 Task: Create in the project TreatWorks and in the Backlog issue 'Issue with data being truncated when saving to database' a child issue 'Code optimization for energy-efficient data processing', and assign it to team member softage.1@softage.net.
Action: Mouse moved to (524, 552)
Screenshot: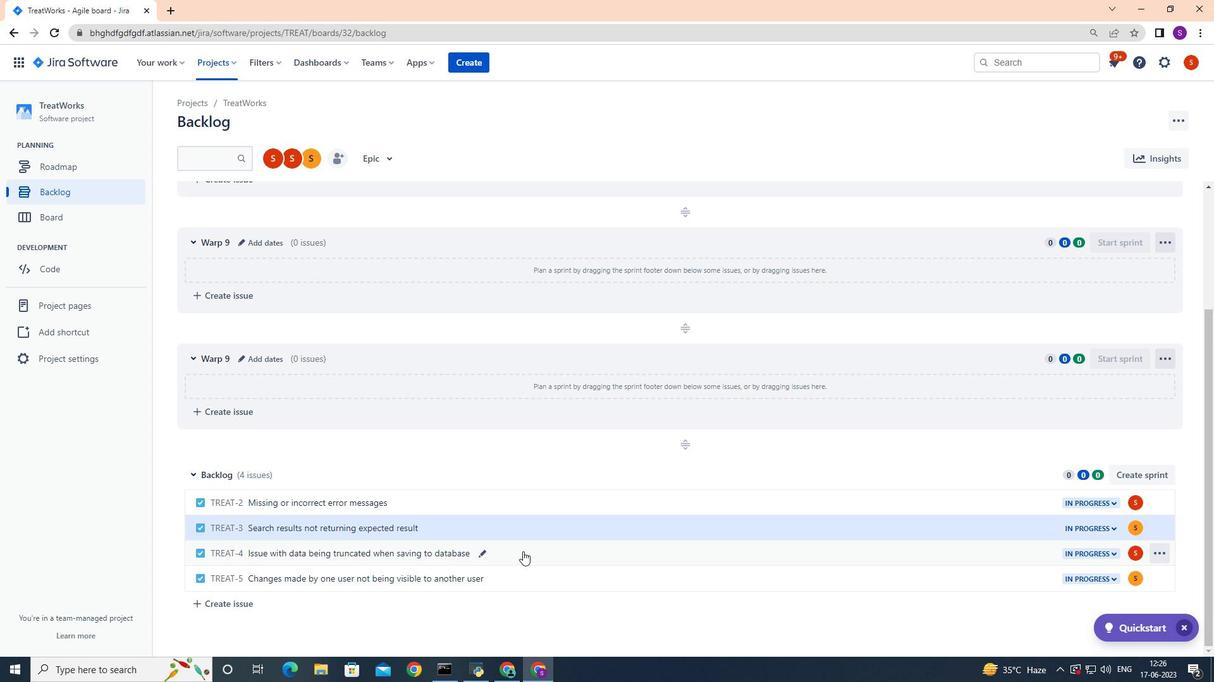 
Action: Mouse pressed left at (524, 552)
Screenshot: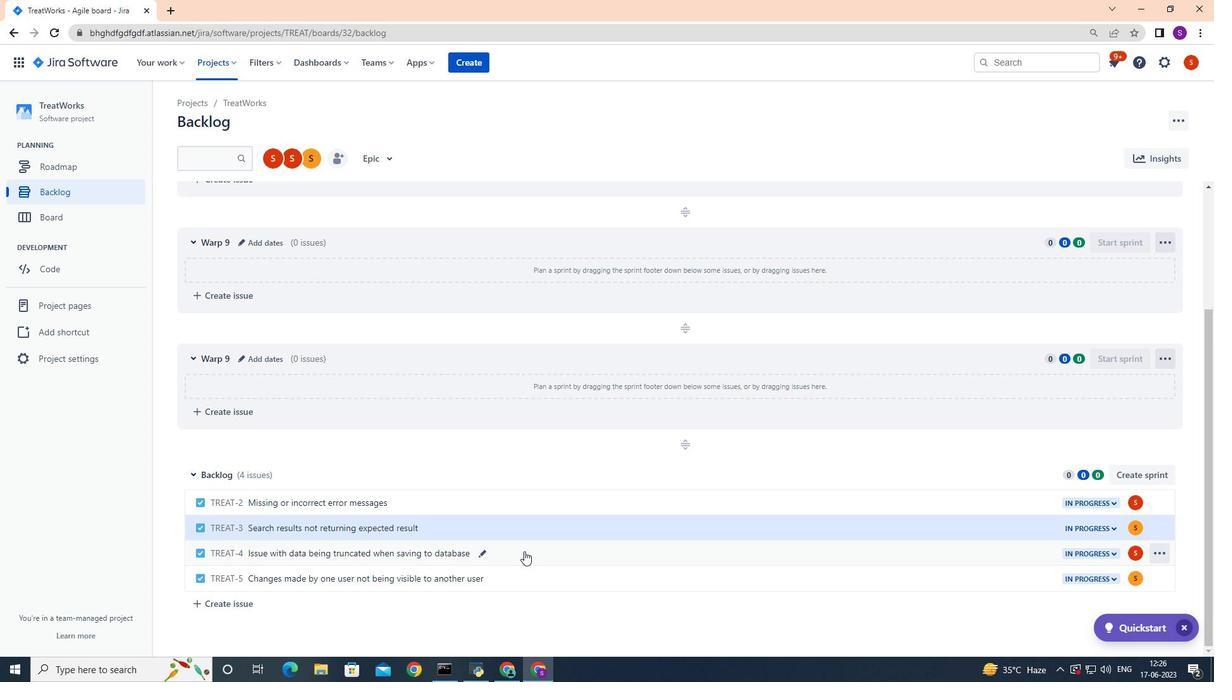 
Action: Mouse moved to (997, 266)
Screenshot: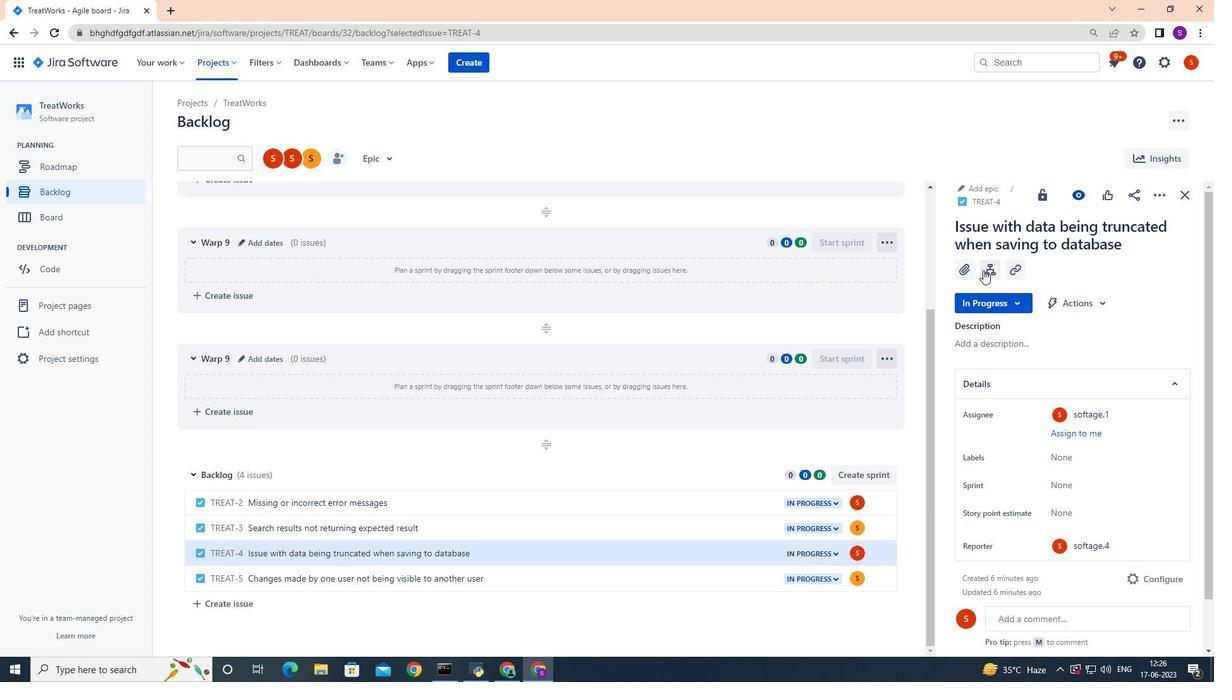 
Action: Mouse pressed left at (997, 266)
Screenshot: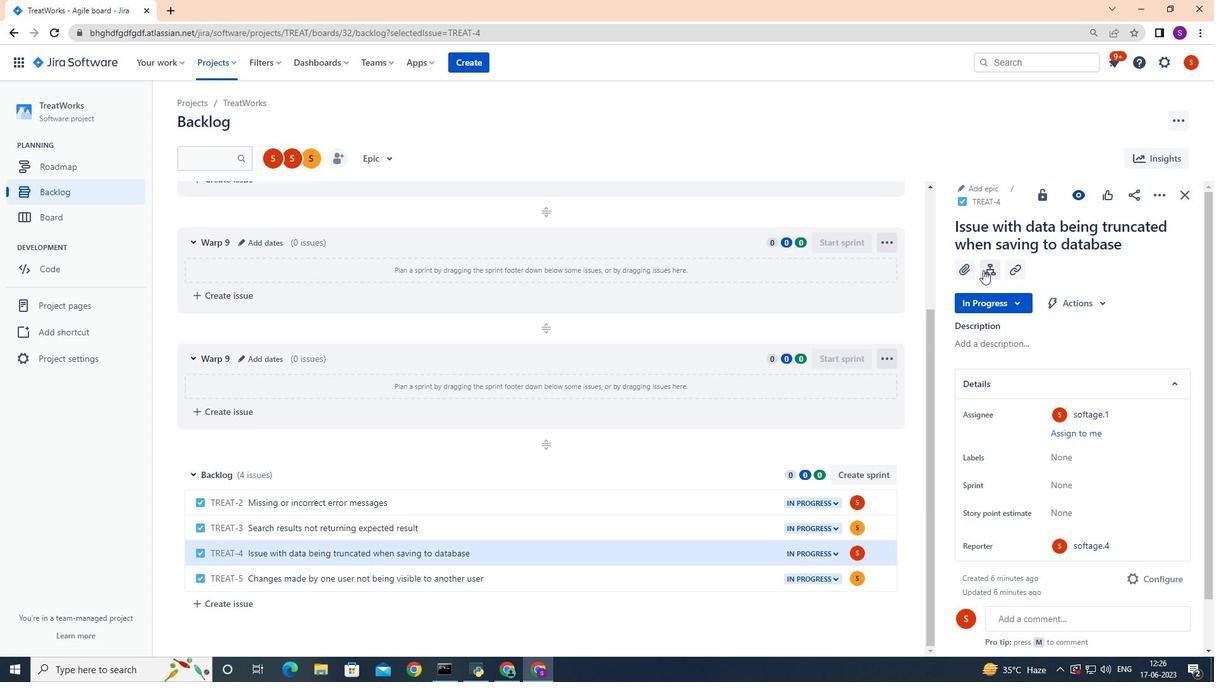 
Action: Mouse moved to (996, 330)
Screenshot: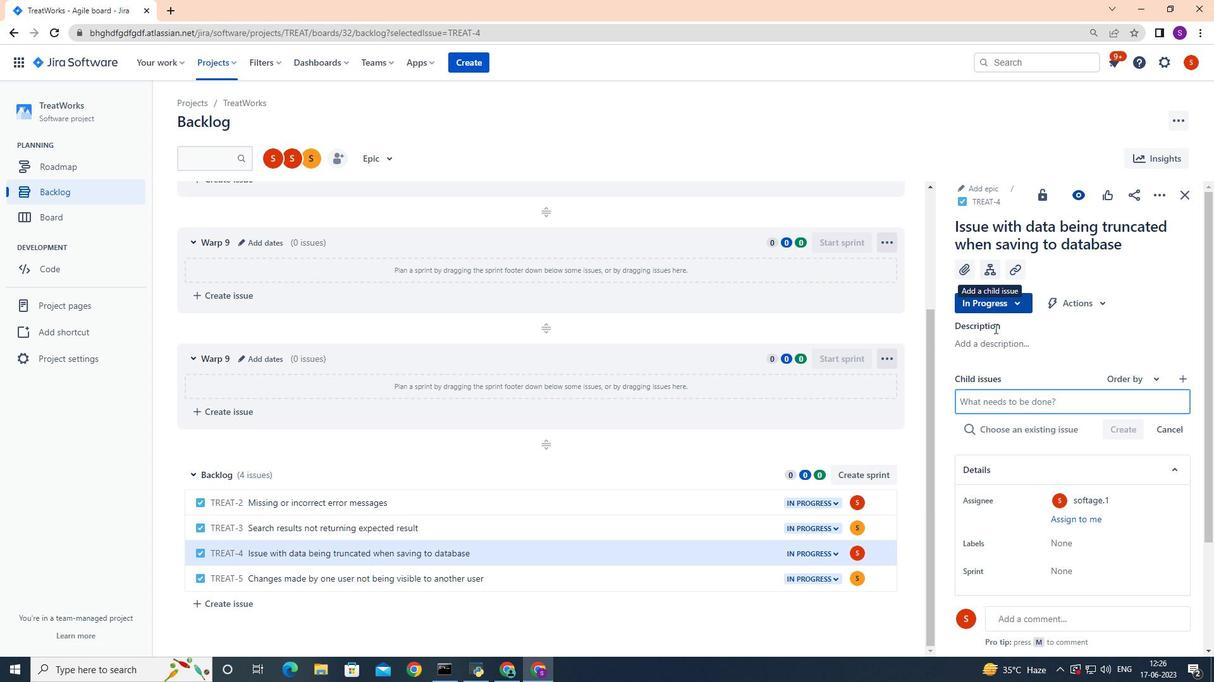 
Action: Key pressed <Key.shift>Code<Key.space>optimization<Key.space>for<Key.space>energy-efficient<Key.space>data<Key.space>processing<Key.space><Key.enter>
Screenshot: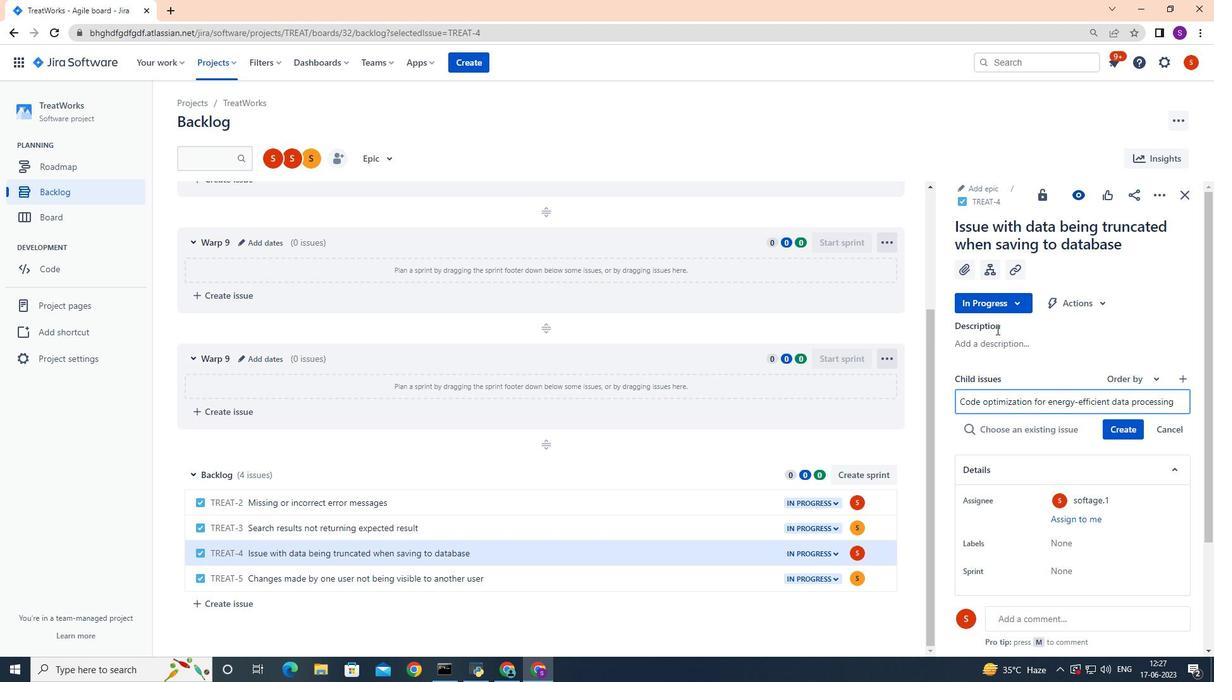 
Action: Mouse moved to (1136, 409)
Screenshot: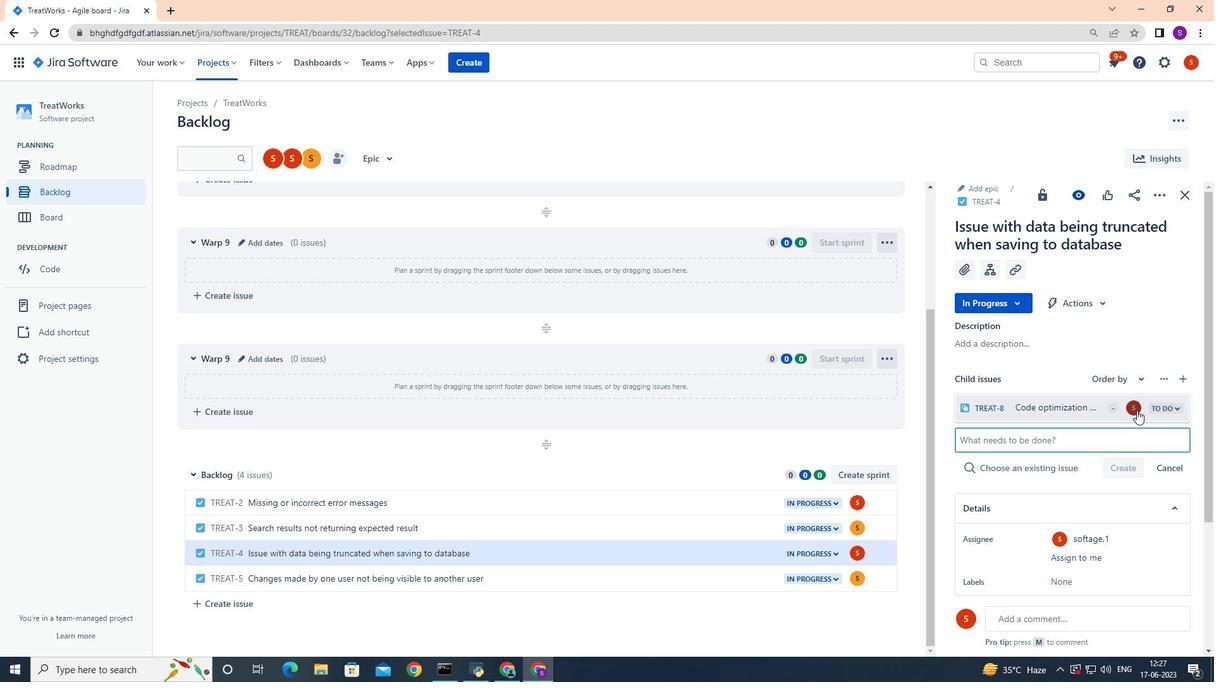 
Action: Mouse pressed left at (1136, 409)
Screenshot: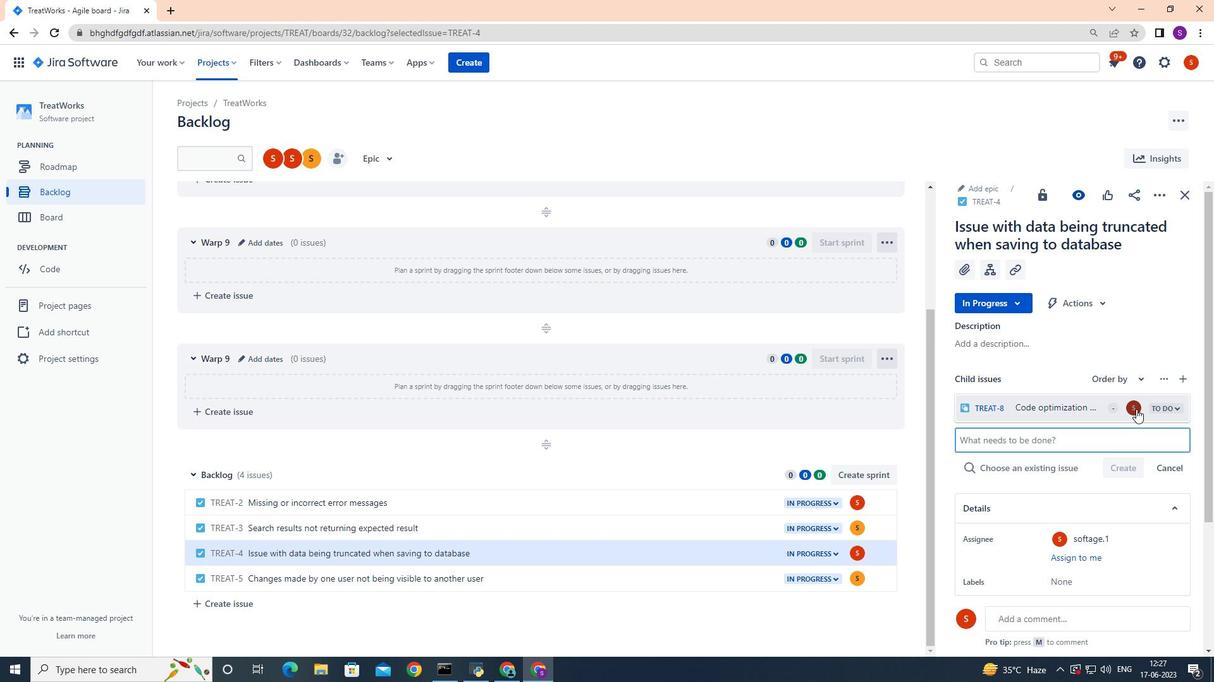 
Action: Mouse moved to (1109, 411)
Screenshot: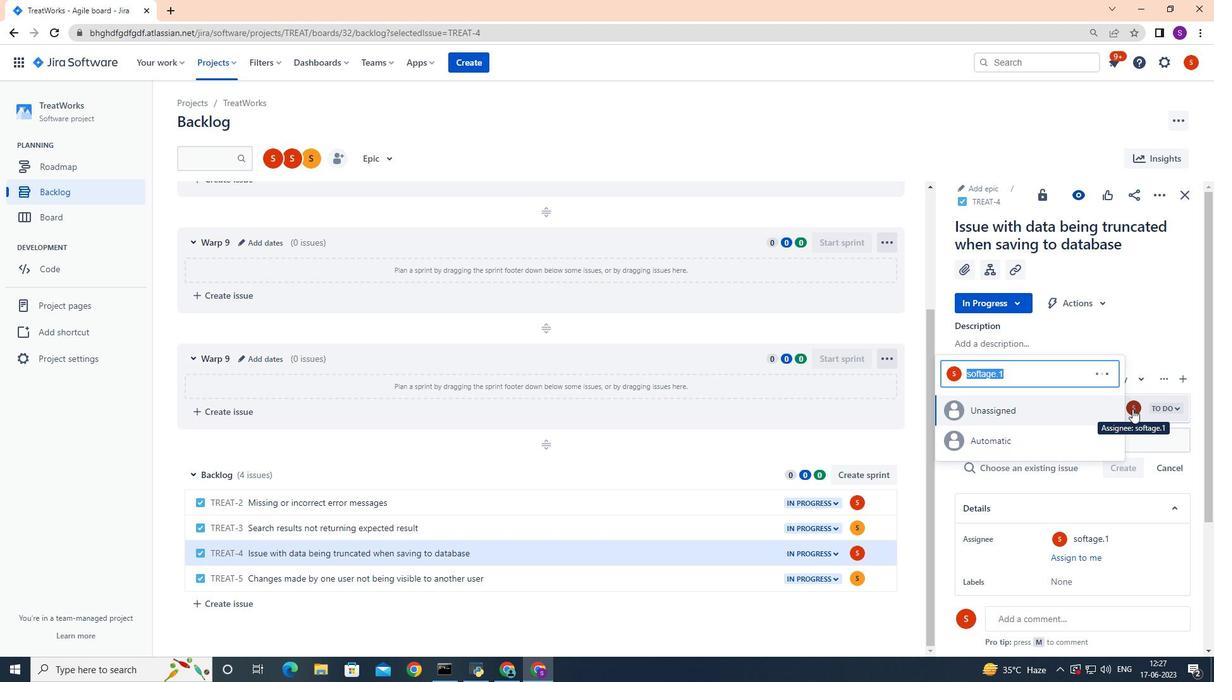 
Action: Key pressed softage.1
Screenshot: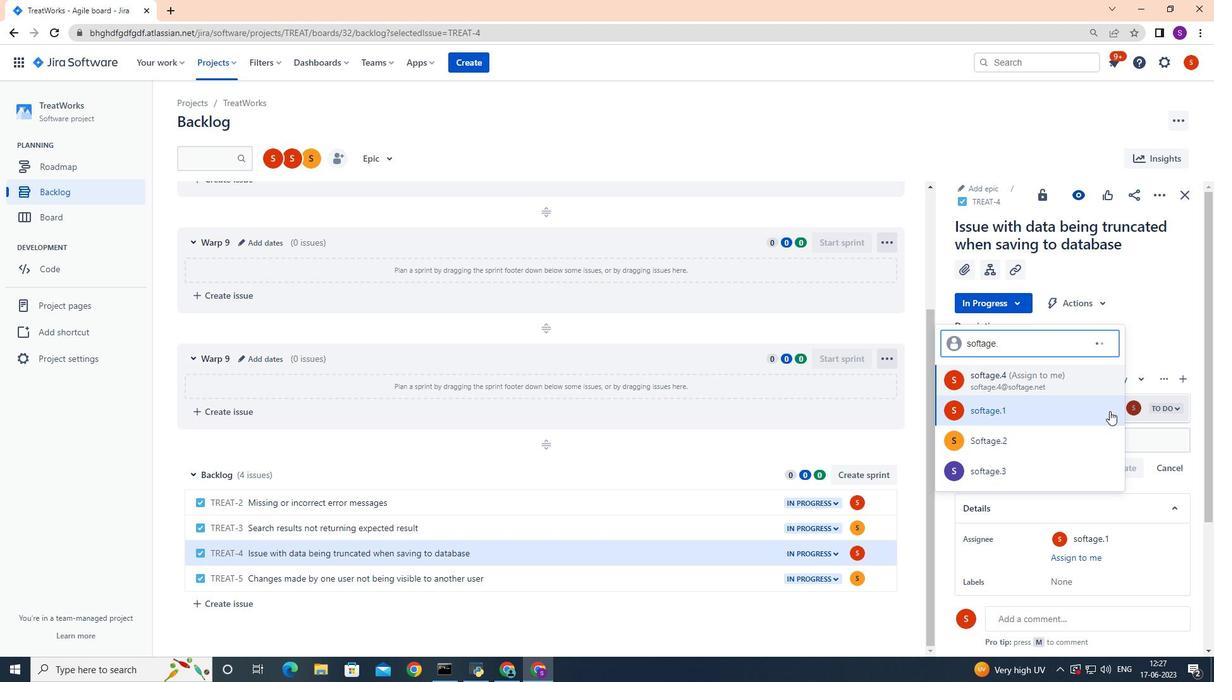 
Action: Mouse moved to (1049, 411)
Screenshot: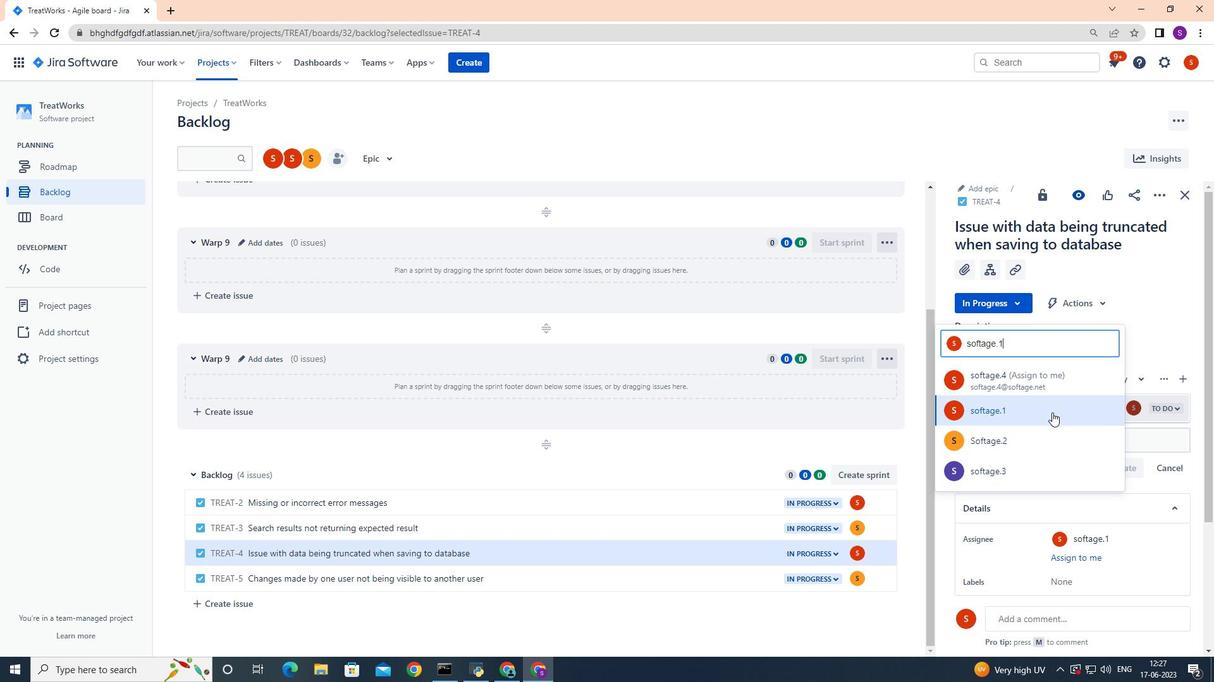 
Action: Mouse pressed left at (1049, 411)
Screenshot: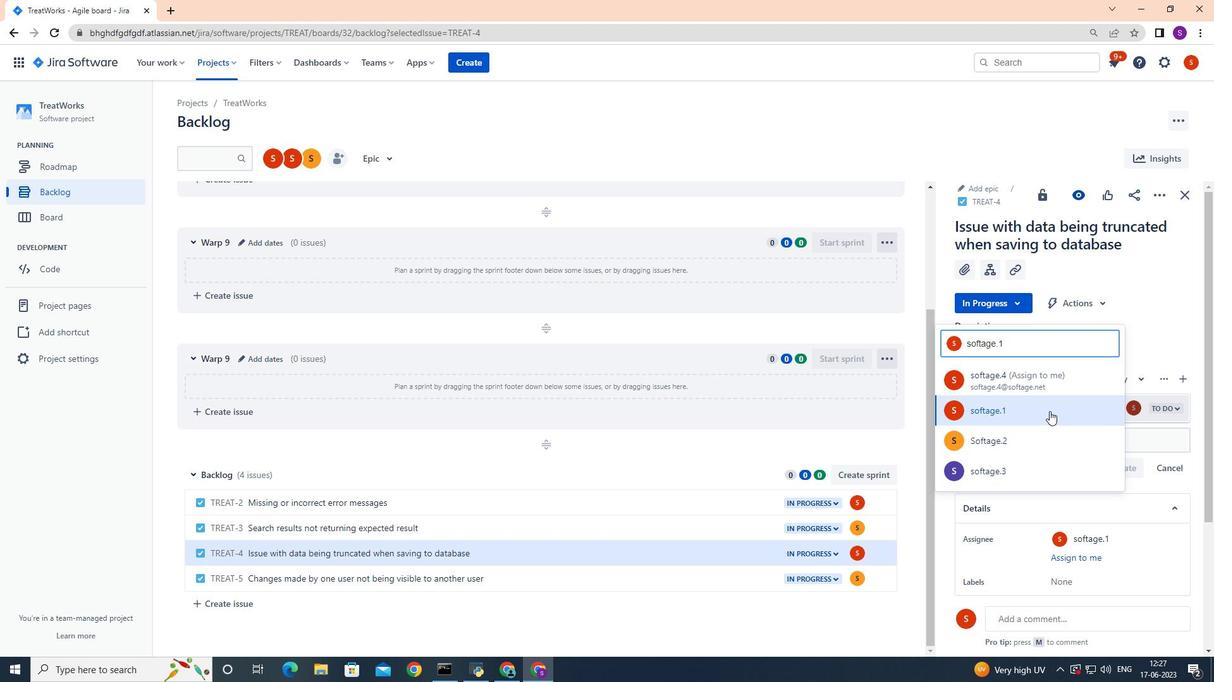 
